 Task: Open a blank sheet, save the file as Layla Add the quote 'Surround yourself with those who believe in your dreams and encourage your growth'Surround yourself with those who believe in your dreams and encourage your growth  Apply font style Apply font style Bradley Hand ITC and font size 16 Align the text to the Justify .Change the text color to  Olive Green 
Action: Mouse moved to (31, 22)
Screenshot: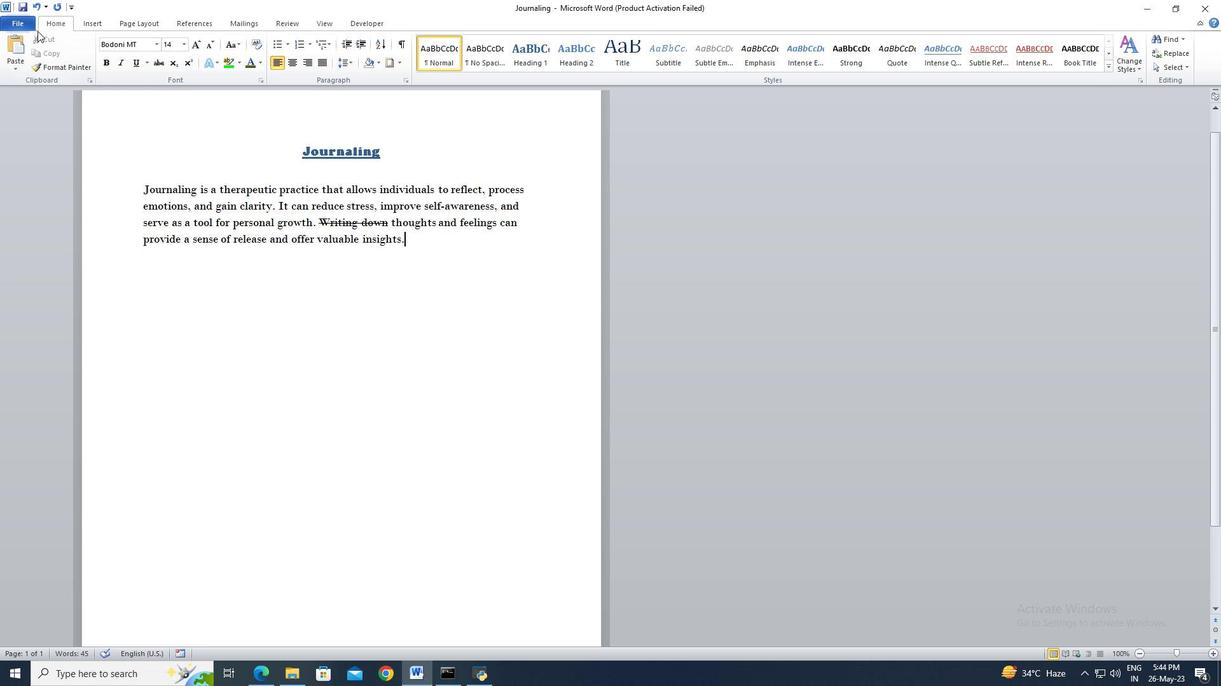 
Action: Mouse pressed left at (31, 22)
Screenshot: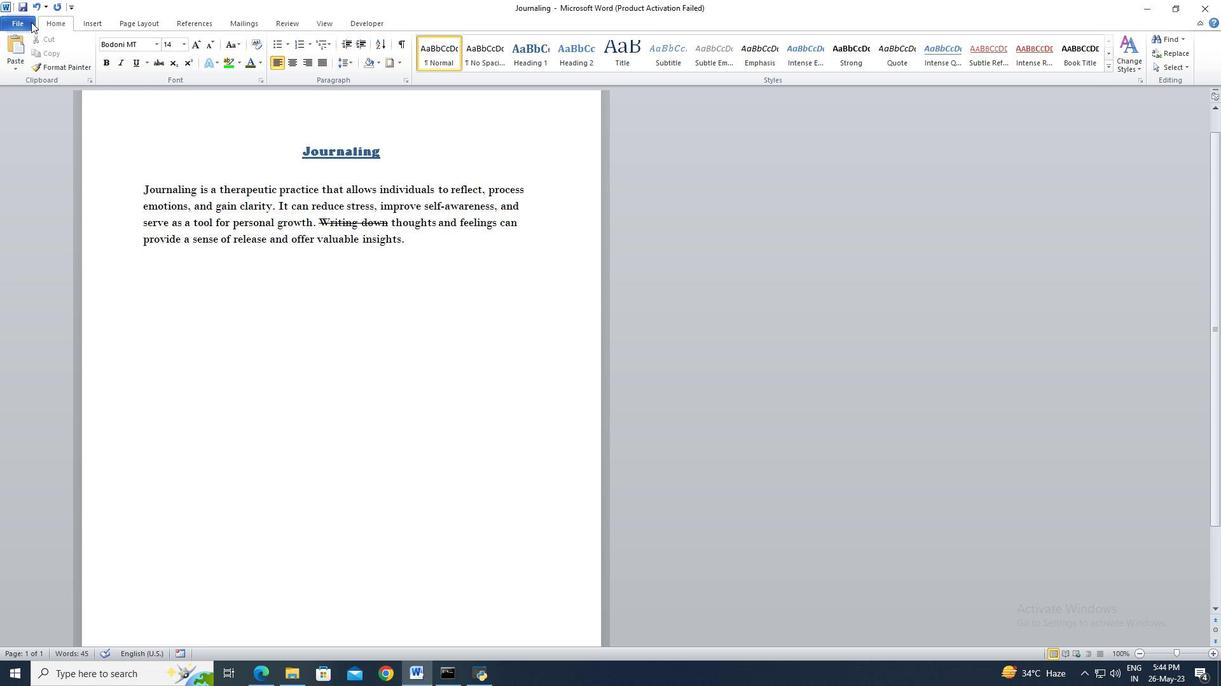 
Action: Mouse moved to (20, 161)
Screenshot: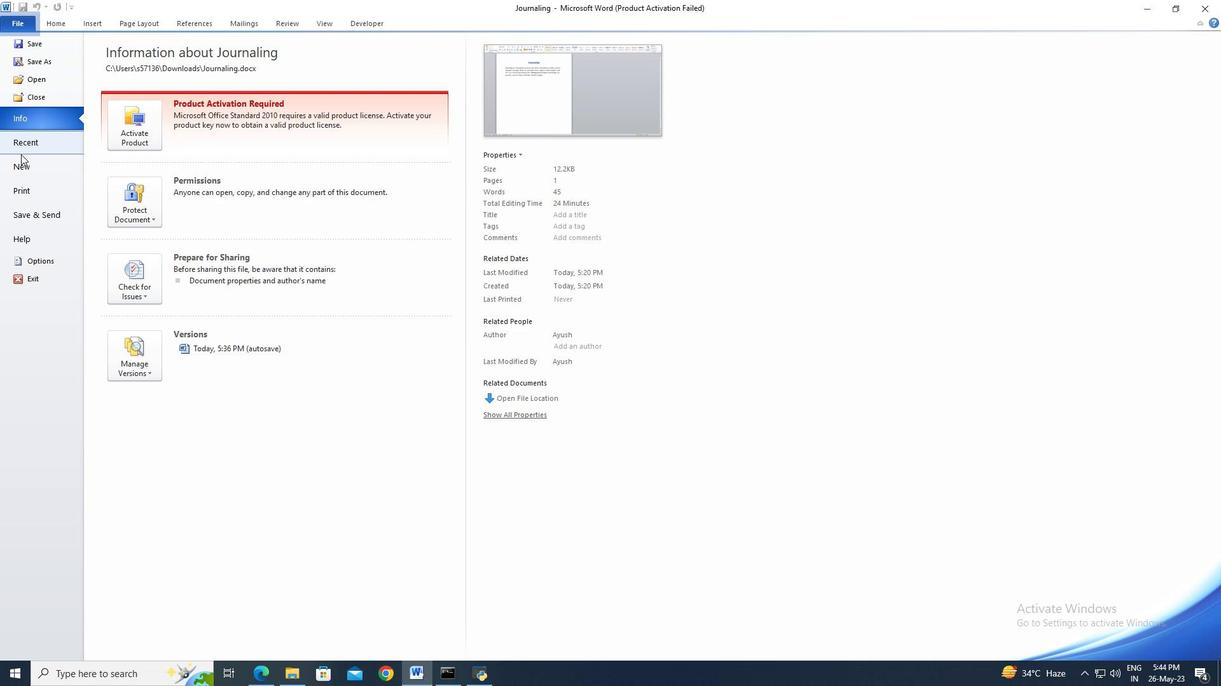 
Action: Mouse pressed left at (20, 161)
Screenshot: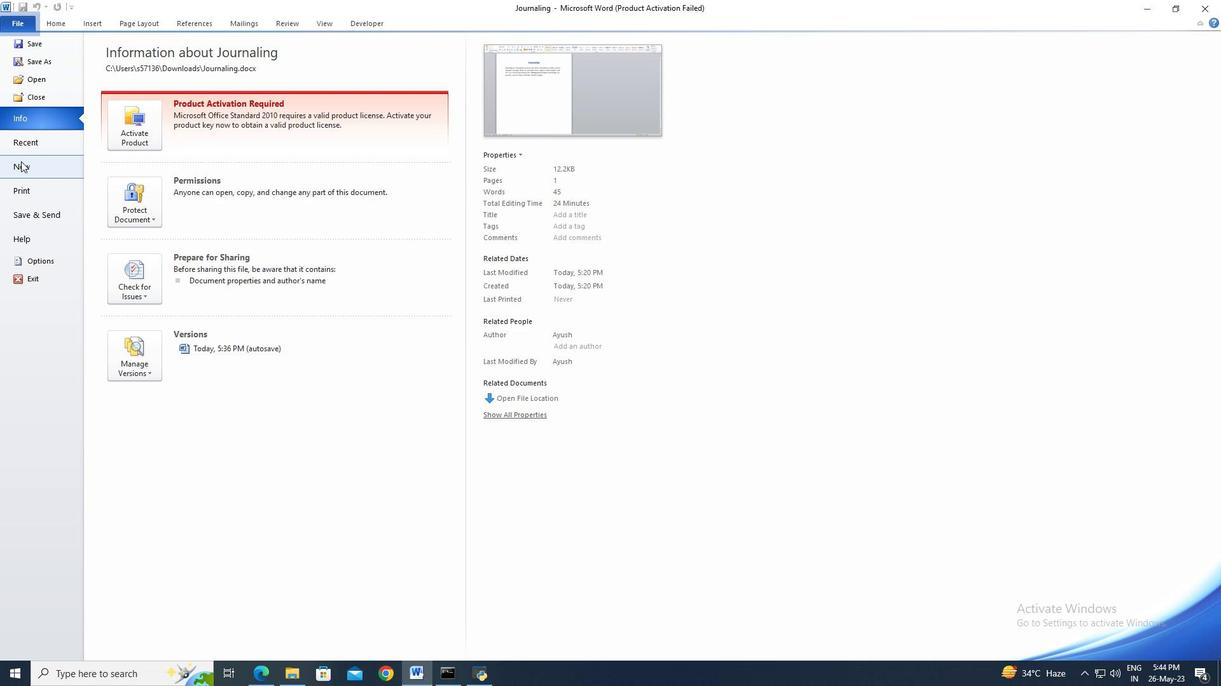 
Action: Mouse moved to (629, 326)
Screenshot: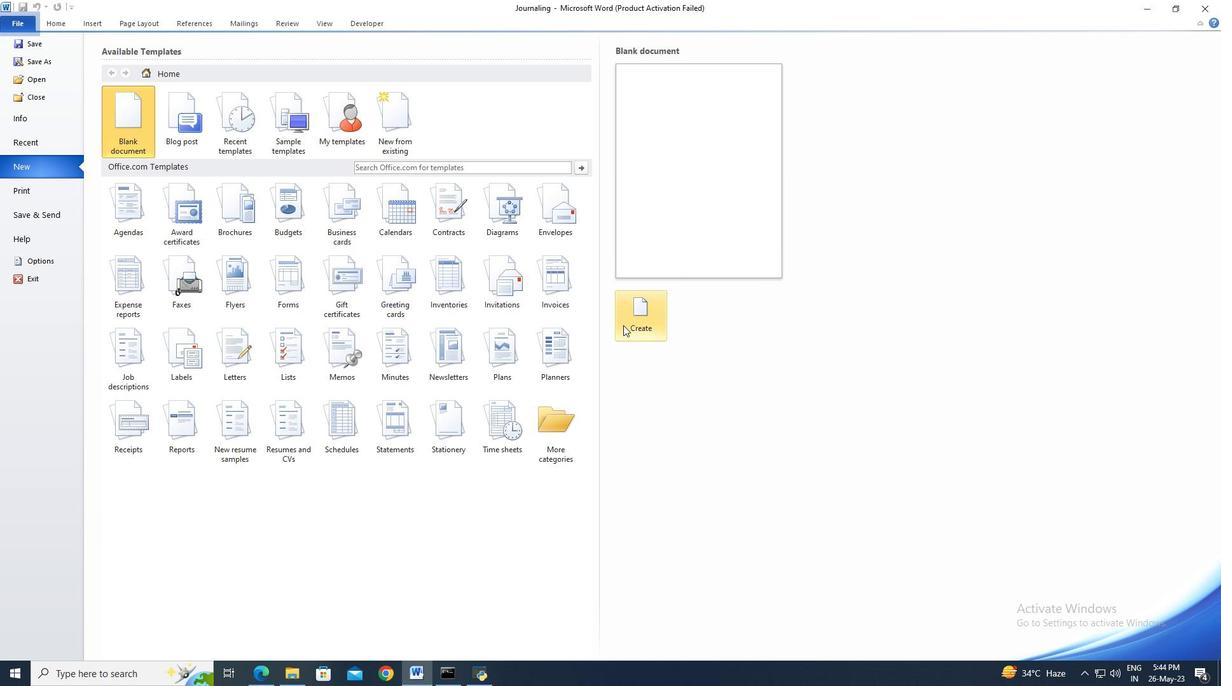 
Action: Mouse pressed left at (629, 326)
Screenshot: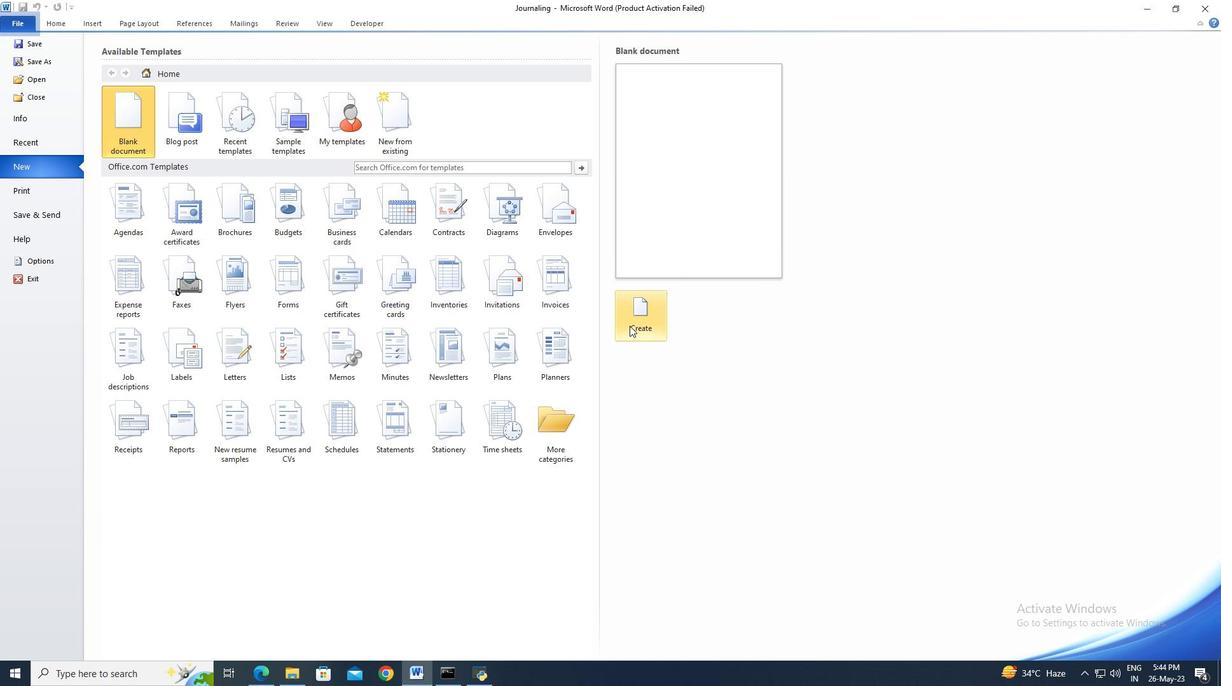 
Action: Mouse moved to (27, 22)
Screenshot: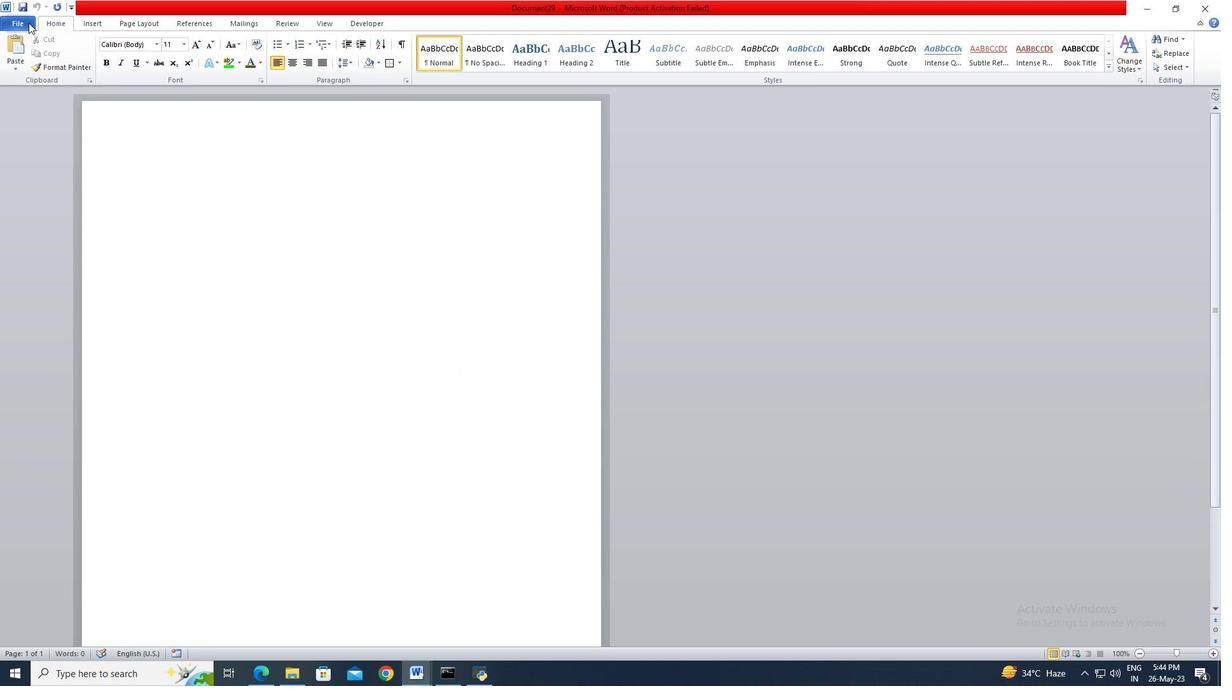 
Action: Mouse pressed left at (27, 22)
Screenshot: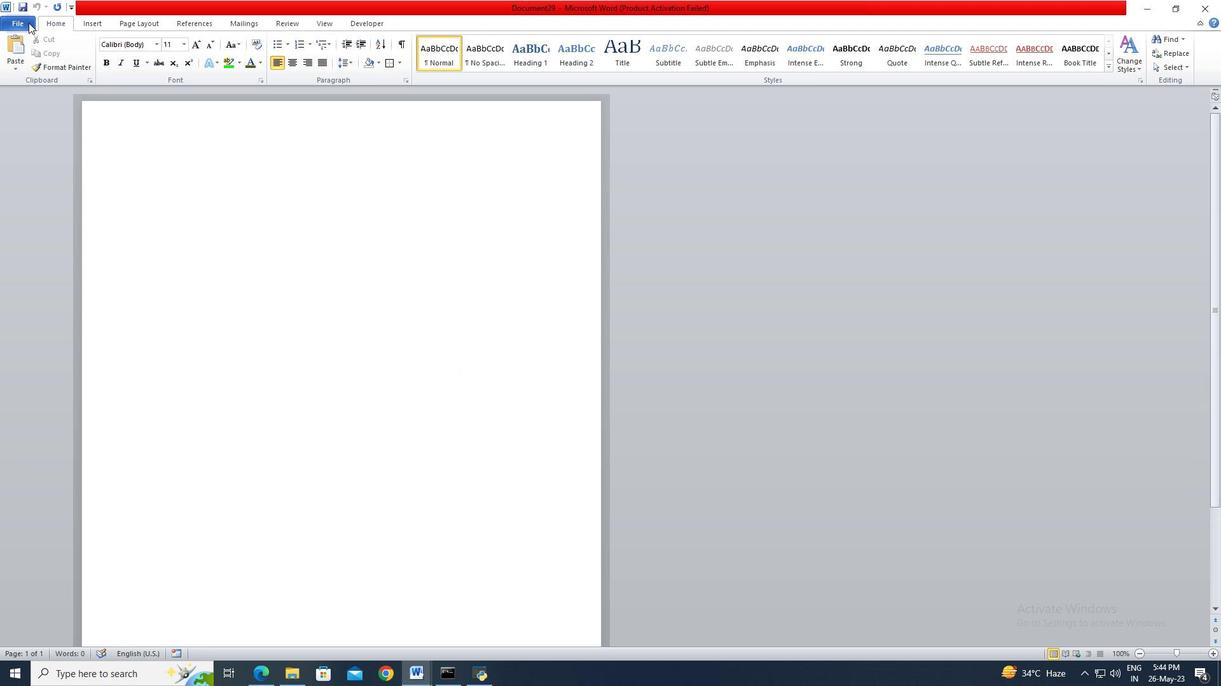 
Action: Mouse moved to (31, 59)
Screenshot: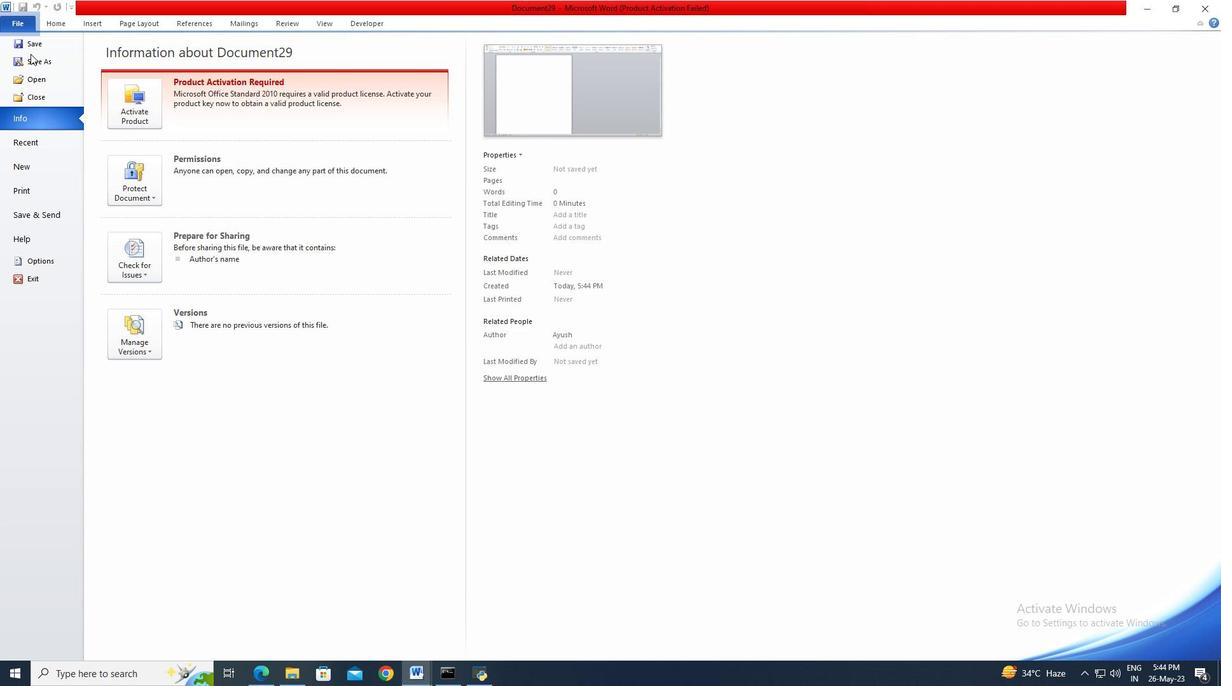 
Action: Mouse pressed left at (31, 59)
Screenshot: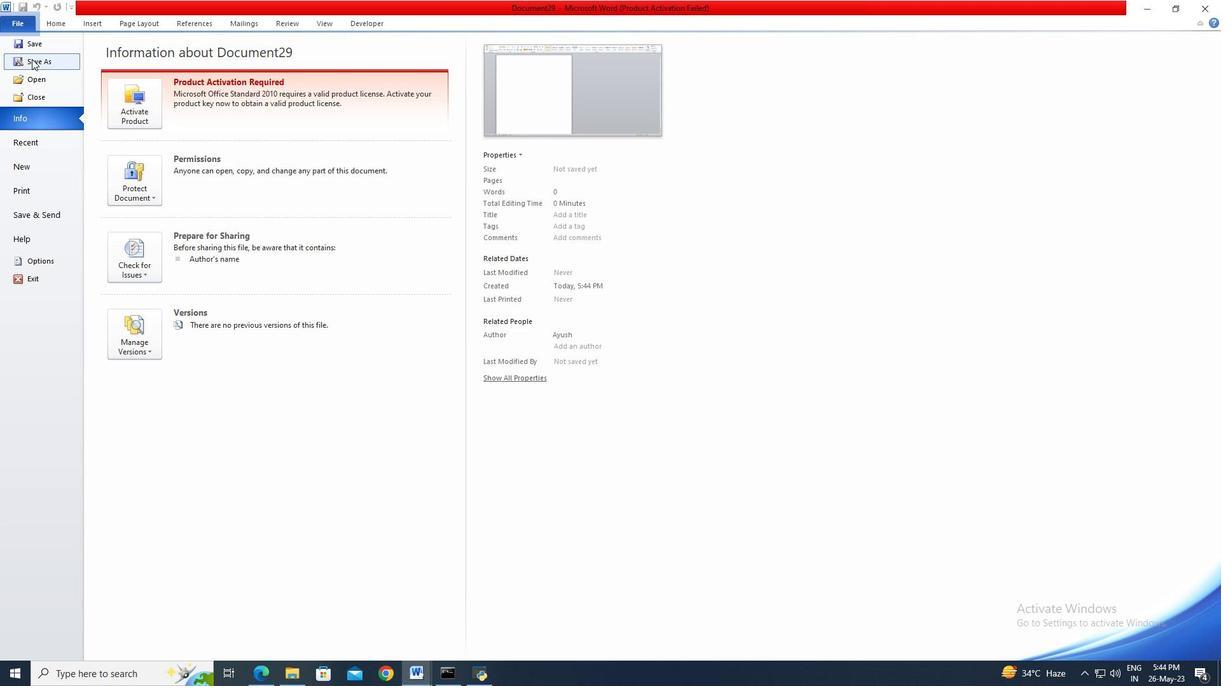 
Action: Mouse moved to (52, 133)
Screenshot: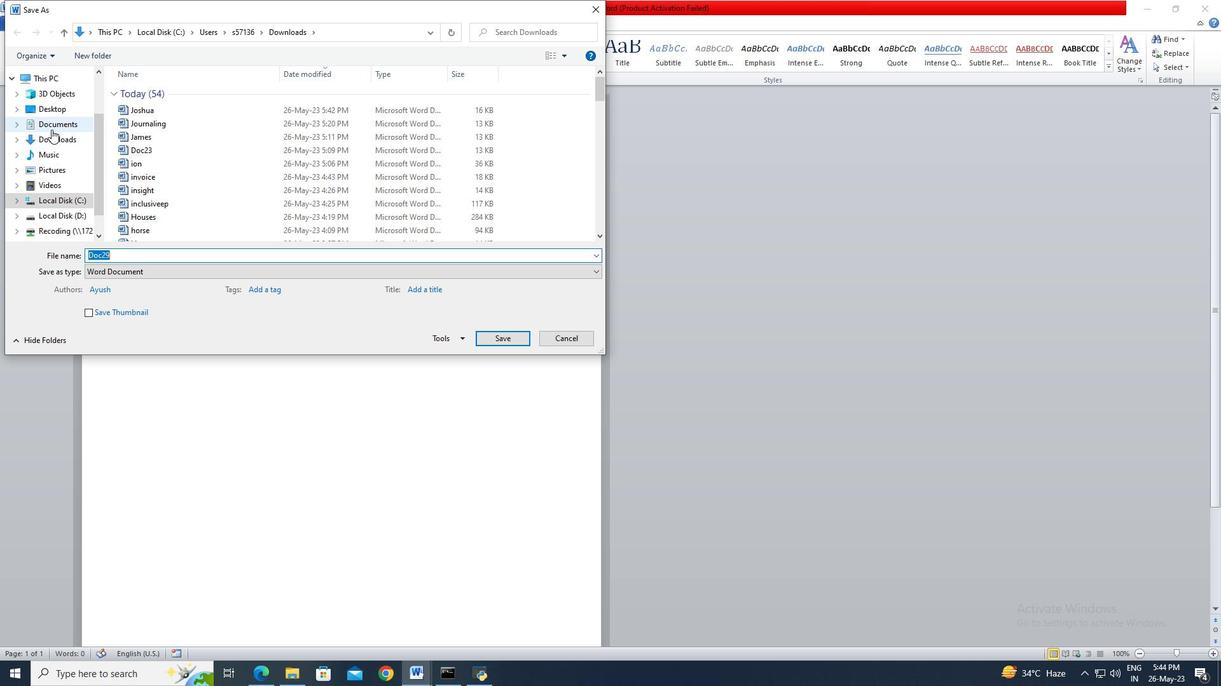 
Action: Mouse pressed left at (52, 133)
Screenshot: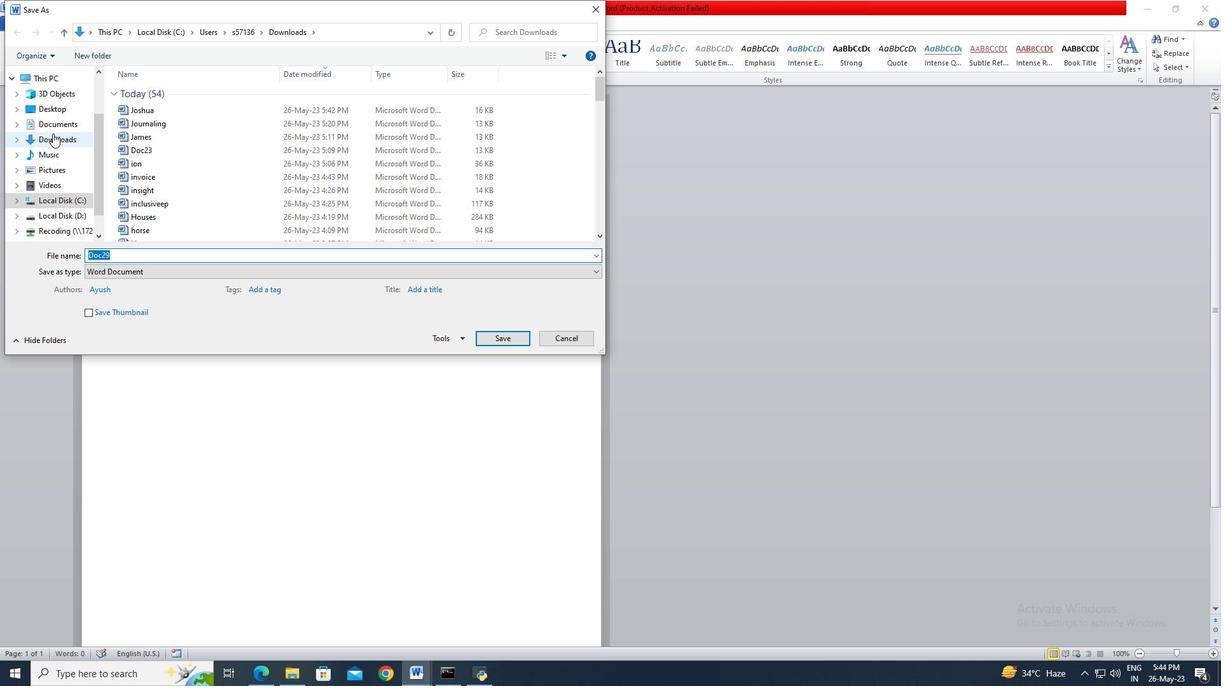
Action: Mouse moved to (50, 143)
Screenshot: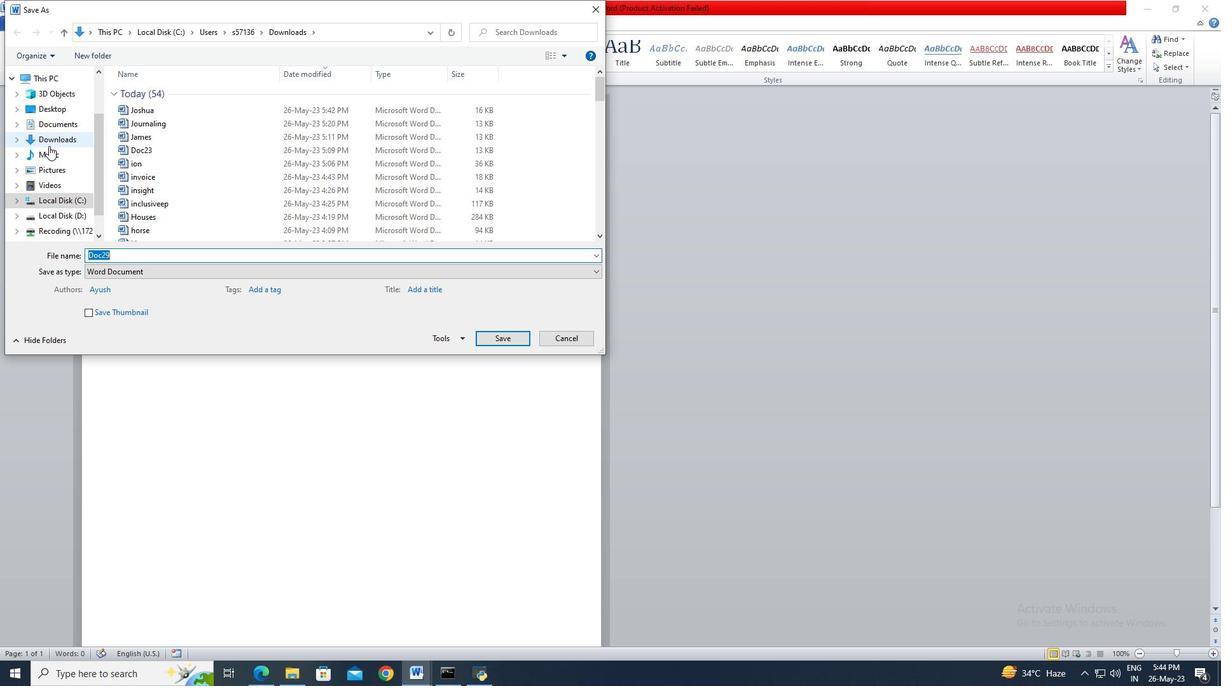 
Action: Mouse pressed left at (50, 143)
Screenshot: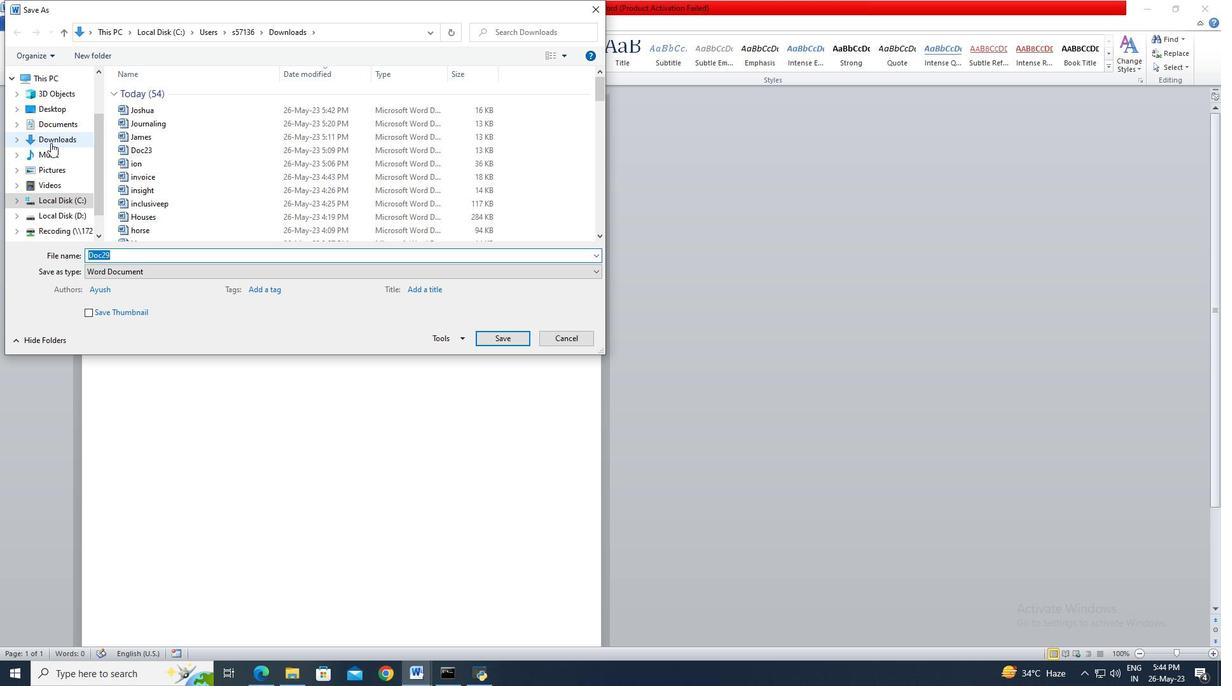 
Action: Mouse moved to (120, 260)
Screenshot: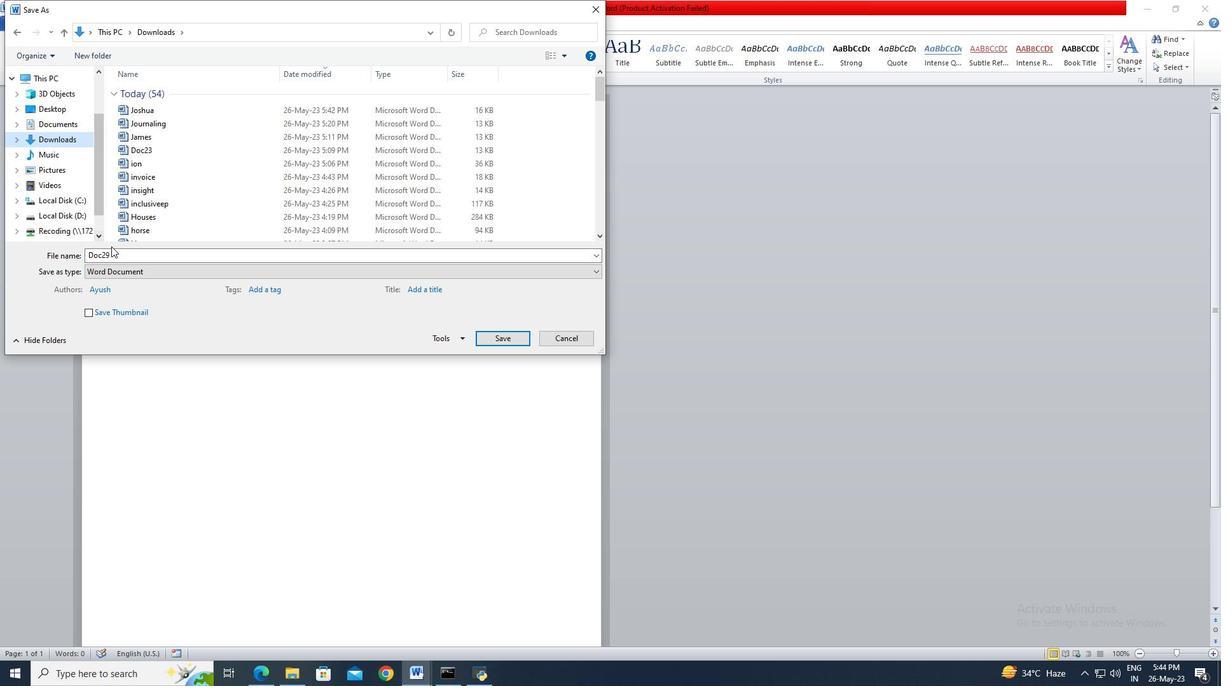
Action: Mouse pressed left at (120, 260)
Screenshot: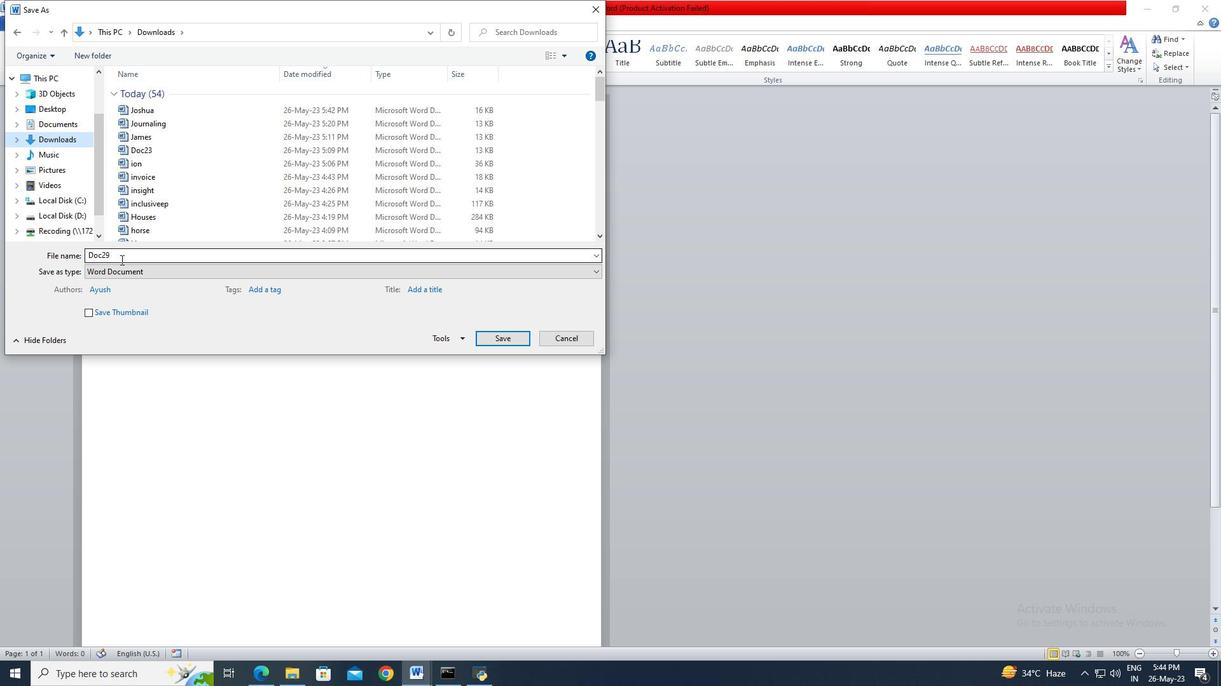 
Action: Key pressed <Key.shift>Layla
Screenshot: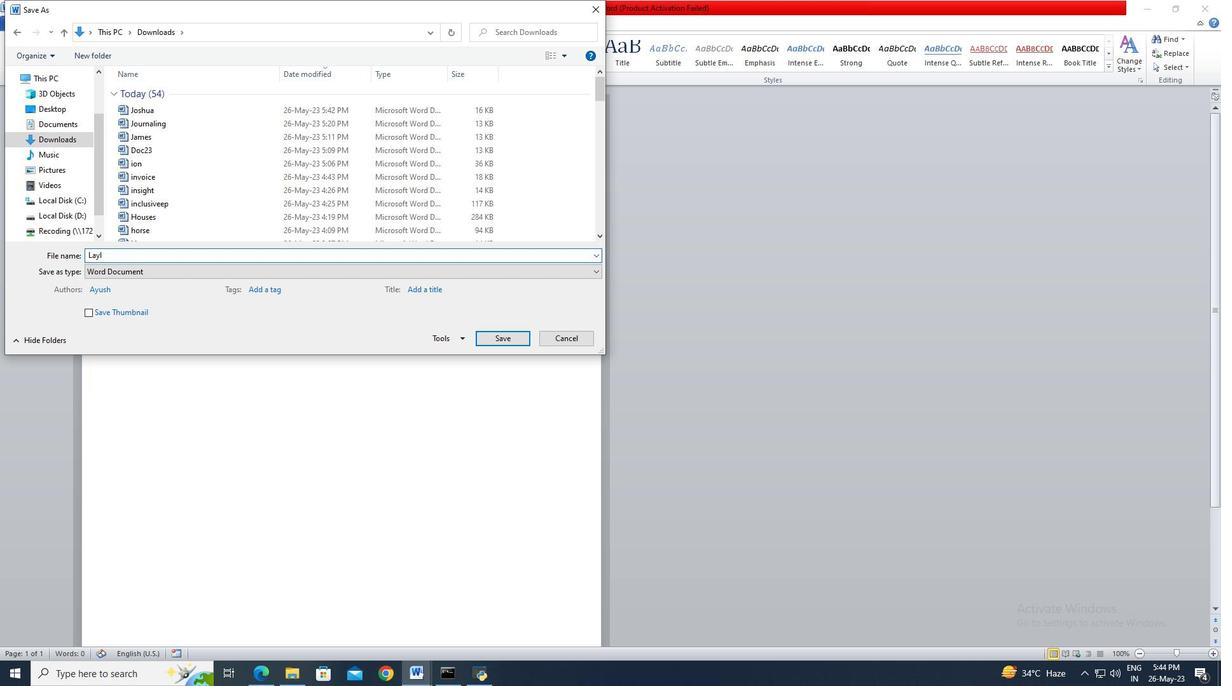 
Action: Mouse moved to (494, 338)
Screenshot: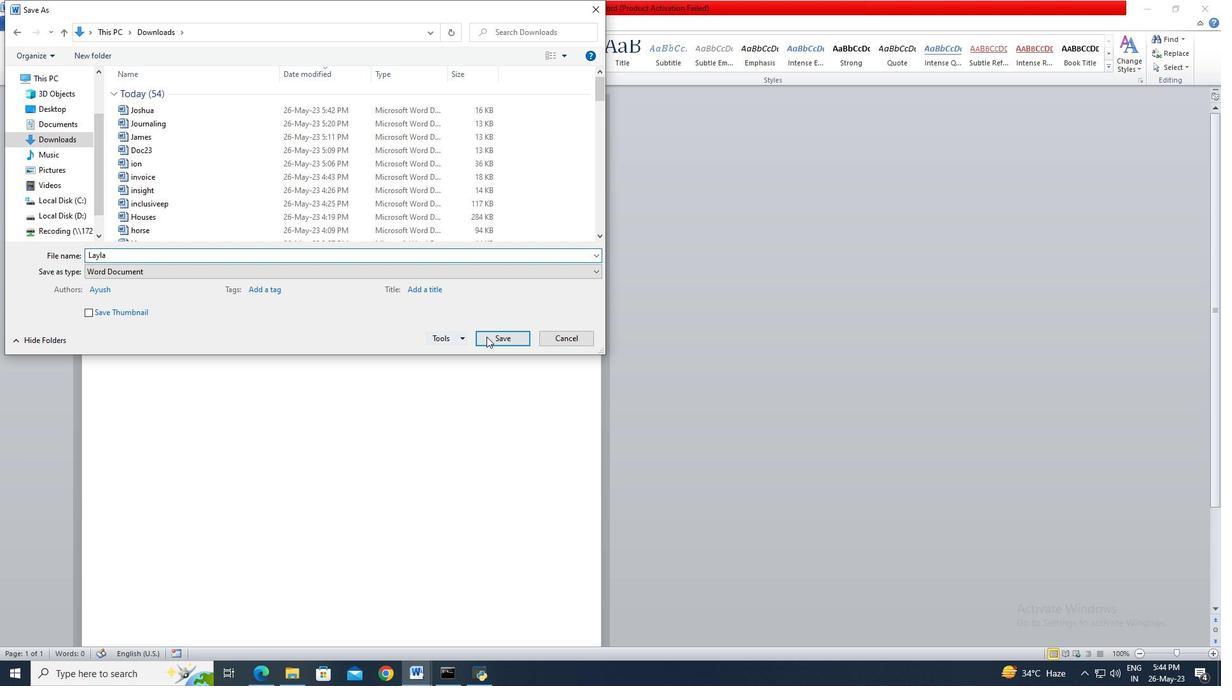 
Action: Mouse pressed left at (494, 338)
Screenshot: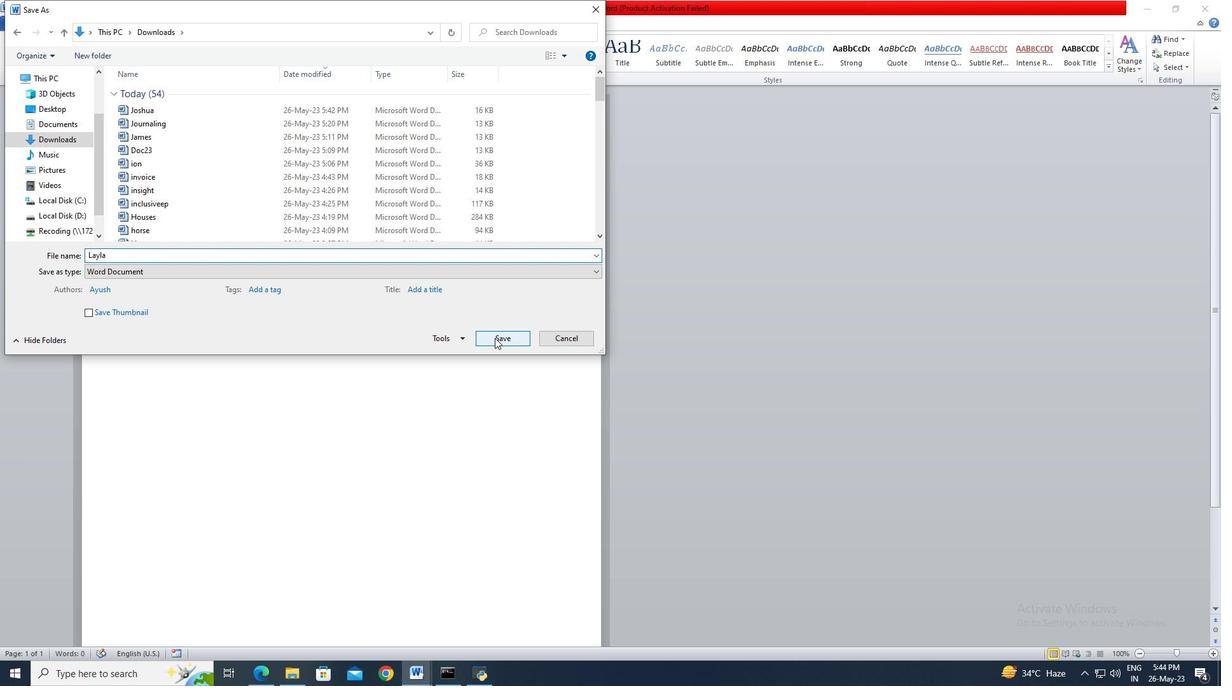 
Action: Mouse moved to (396, 225)
Screenshot: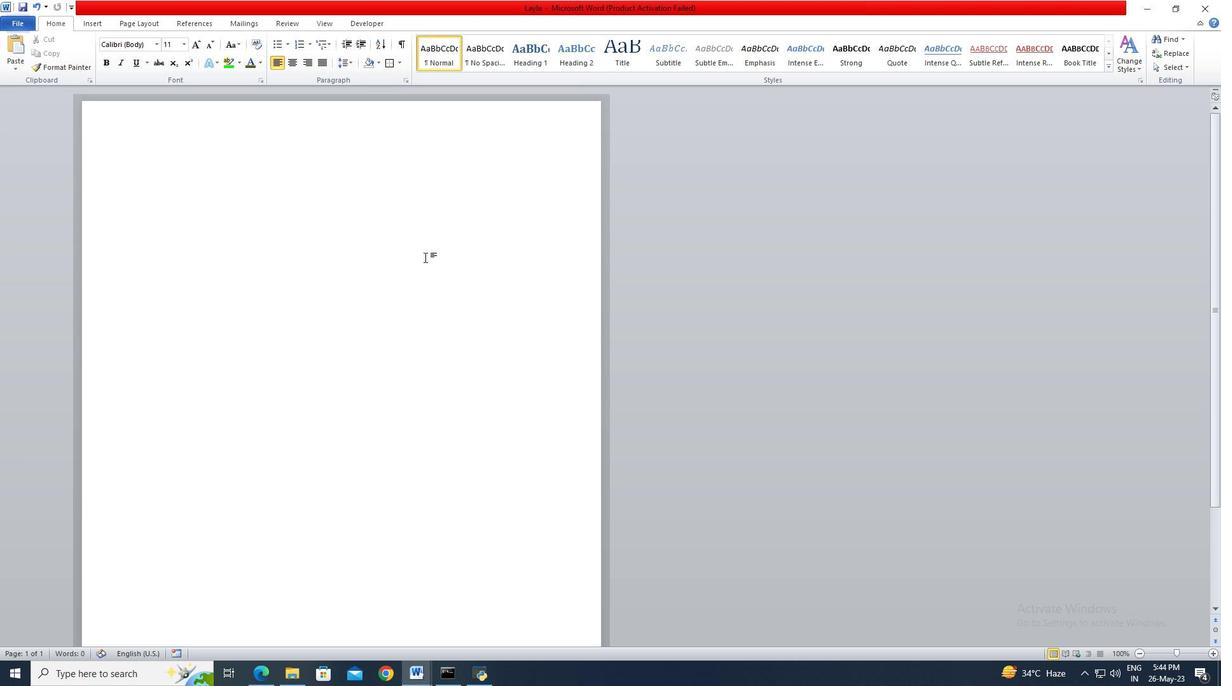 
Action: Mouse pressed left at (396, 225)
Screenshot: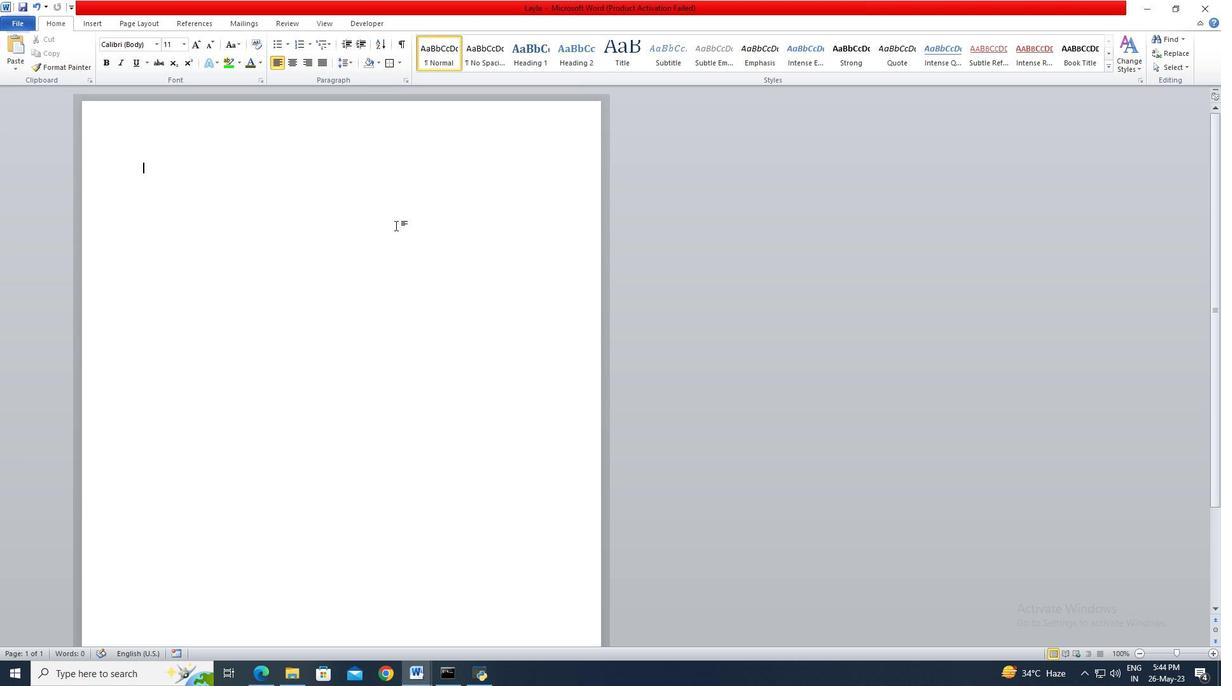 
Action: Key pressed <Key.shift>"<Key.shift>Surround<Key.space>yourself<Key.space>with<Key.space>those<Key.space>who<Key.space>believe<Key.space>in<Key.space>your<Key.space>dreams<Key.space>and<Key.space>encourage<Key.space>your<Key.space>grot<Key.backspace>wth<Key.shift>"ctrl+A
Screenshot: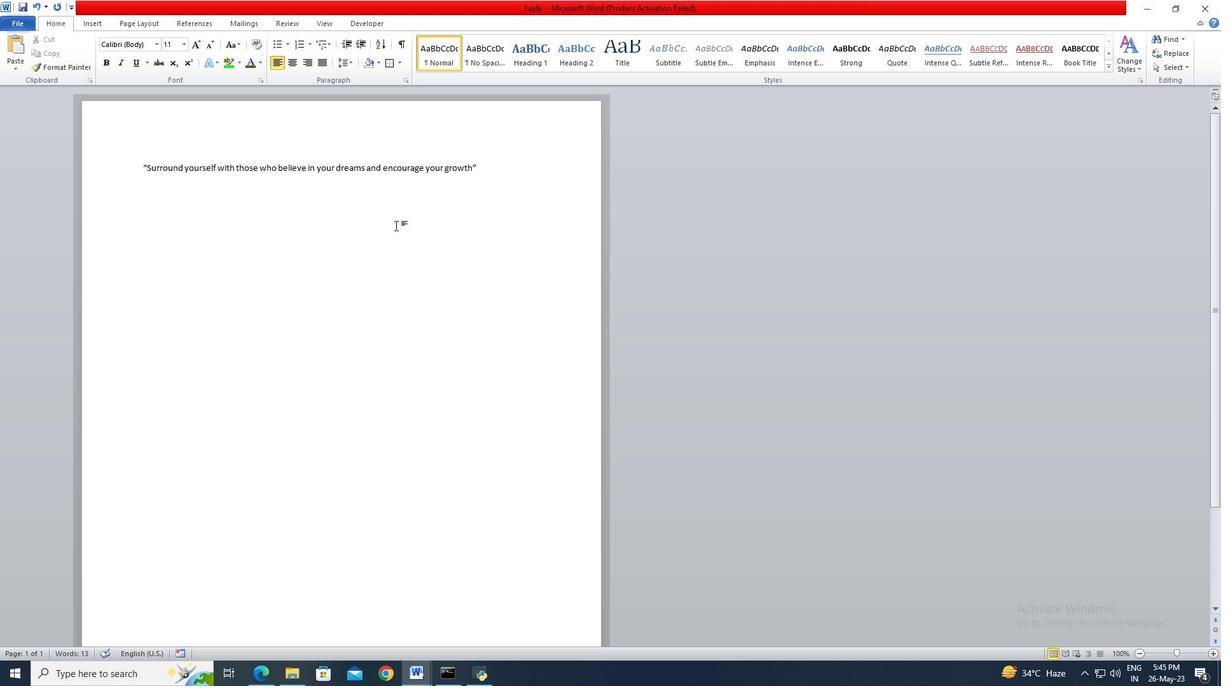 
Action: Mouse moved to (142, 48)
Screenshot: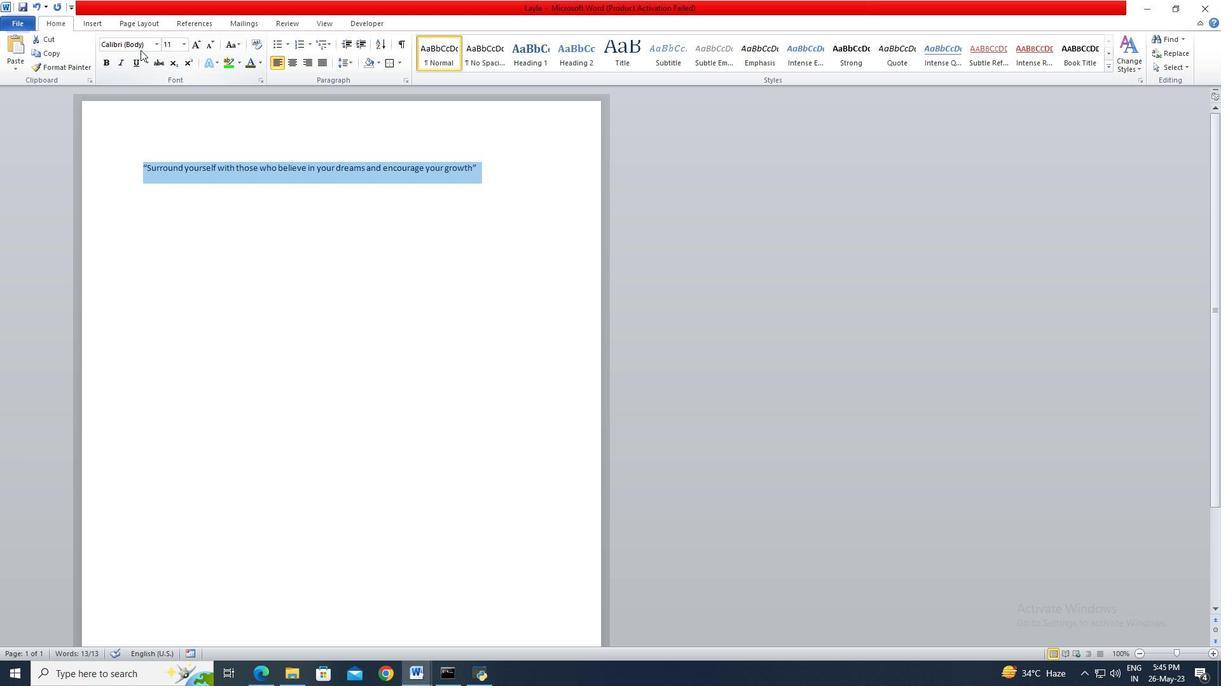 
Action: Mouse pressed left at (142, 48)
Screenshot: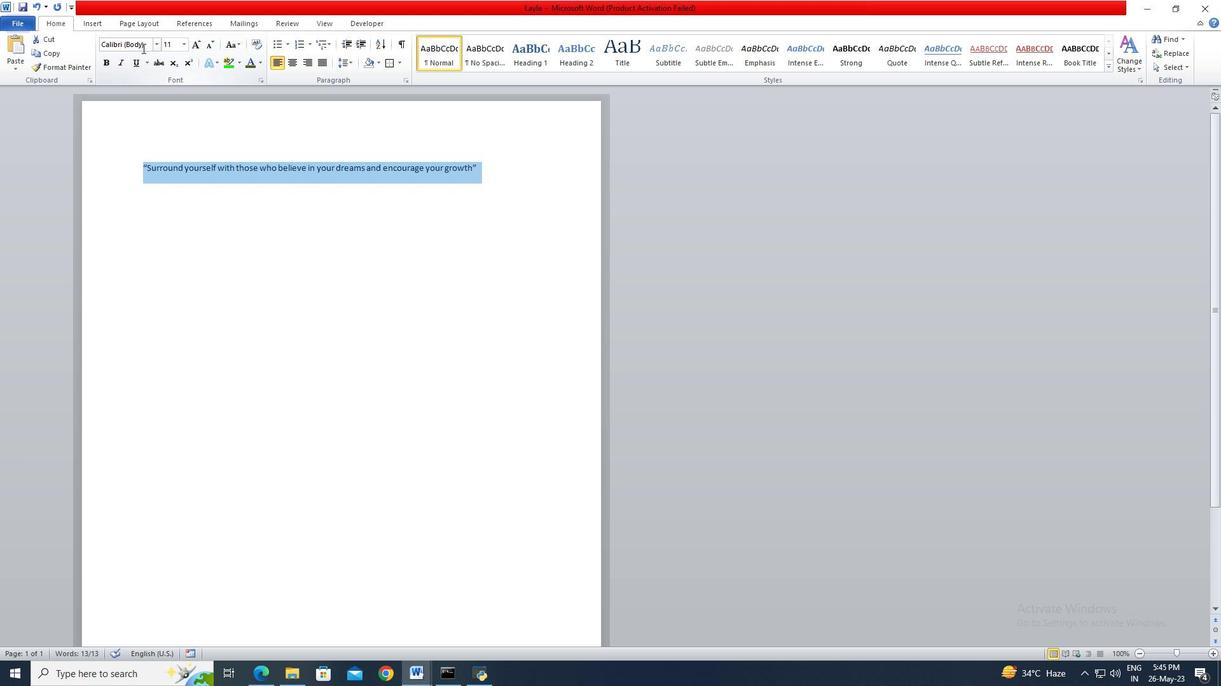 
Action: Key pressed <Key.shift>Brad<Key.enter>
Screenshot: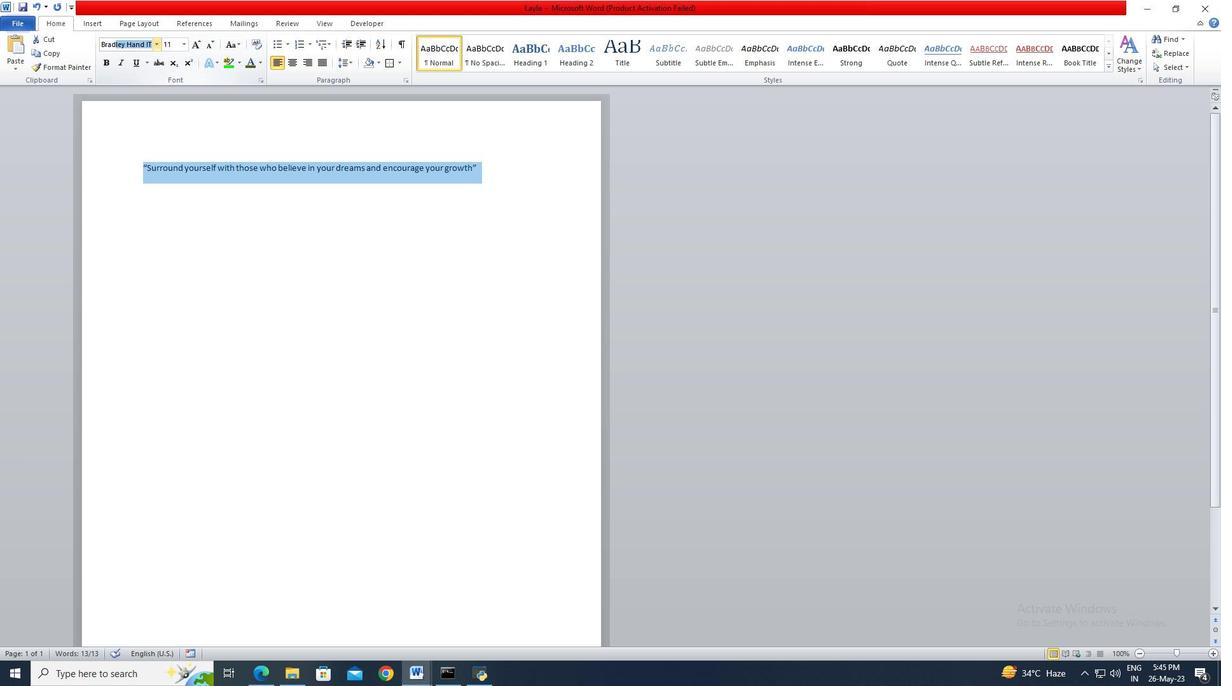 
Action: Mouse moved to (169, 45)
Screenshot: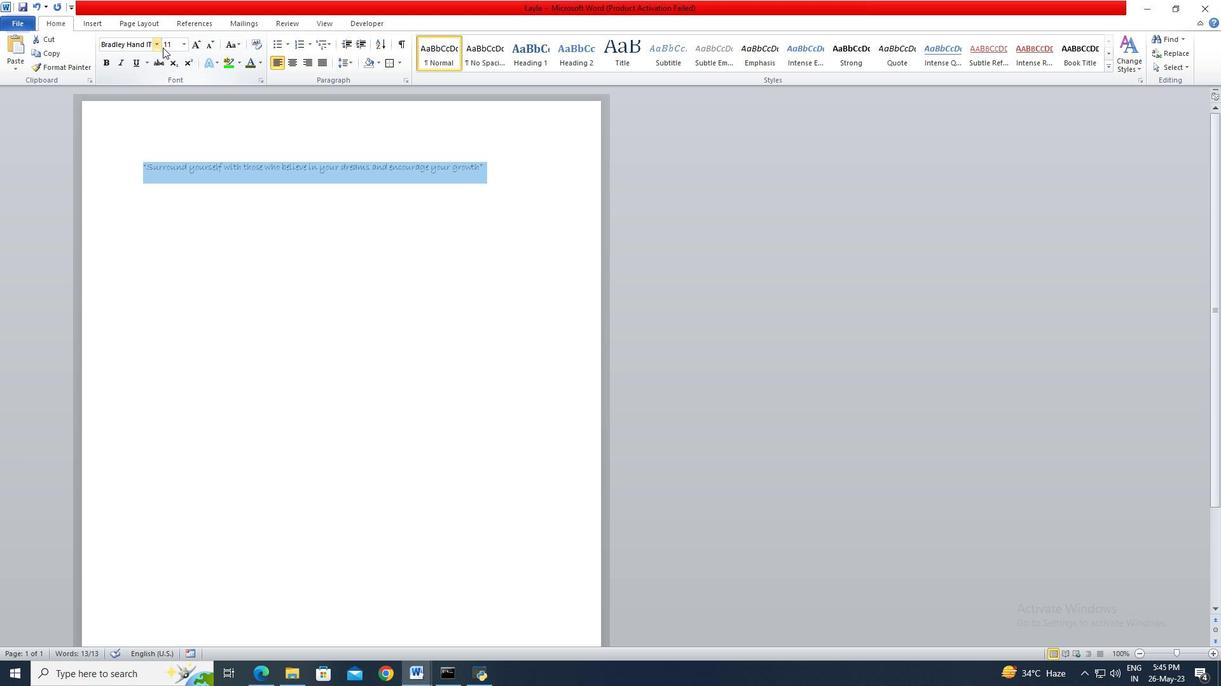 
Action: Mouse pressed left at (169, 45)
Screenshot: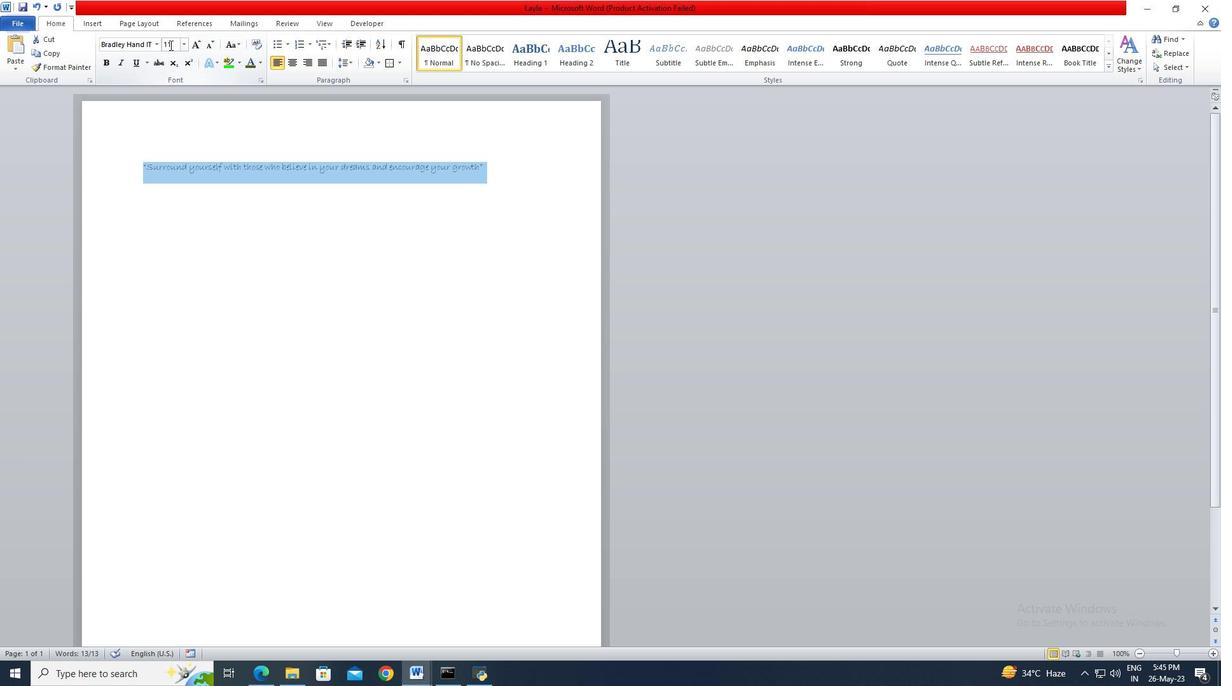 
Action: Key pressed 16<Key.enter>
Screenshot: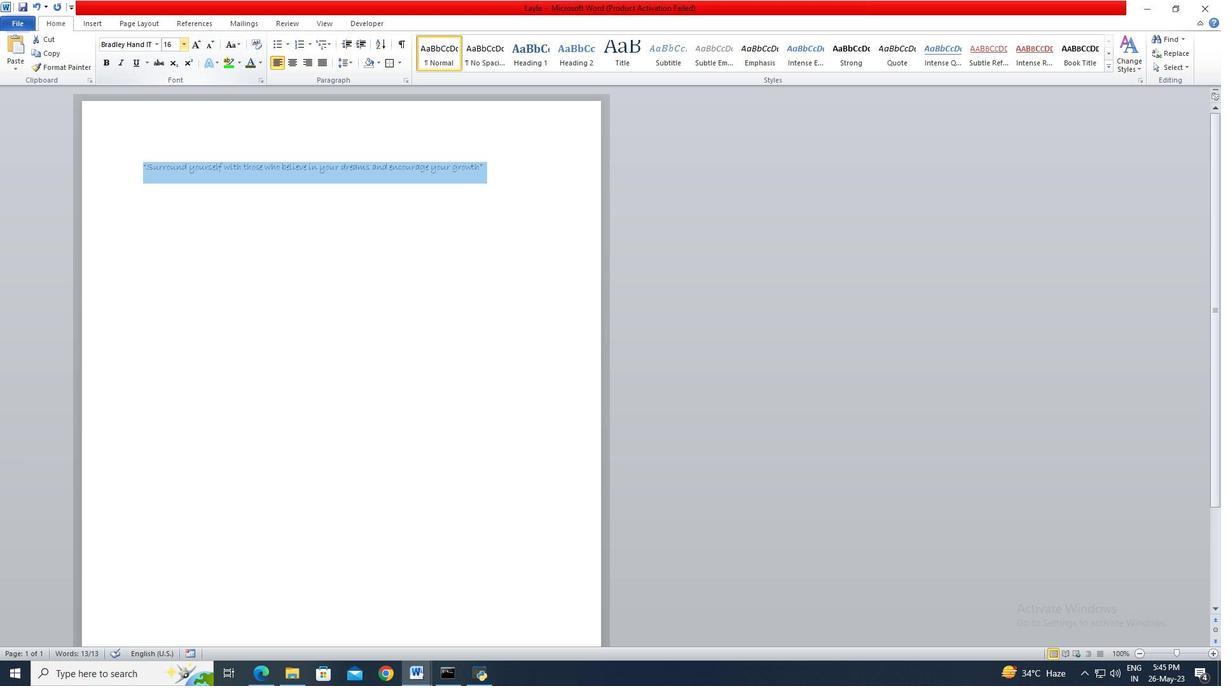 
Action: Mouse moved to (316, 65)
Screenshot: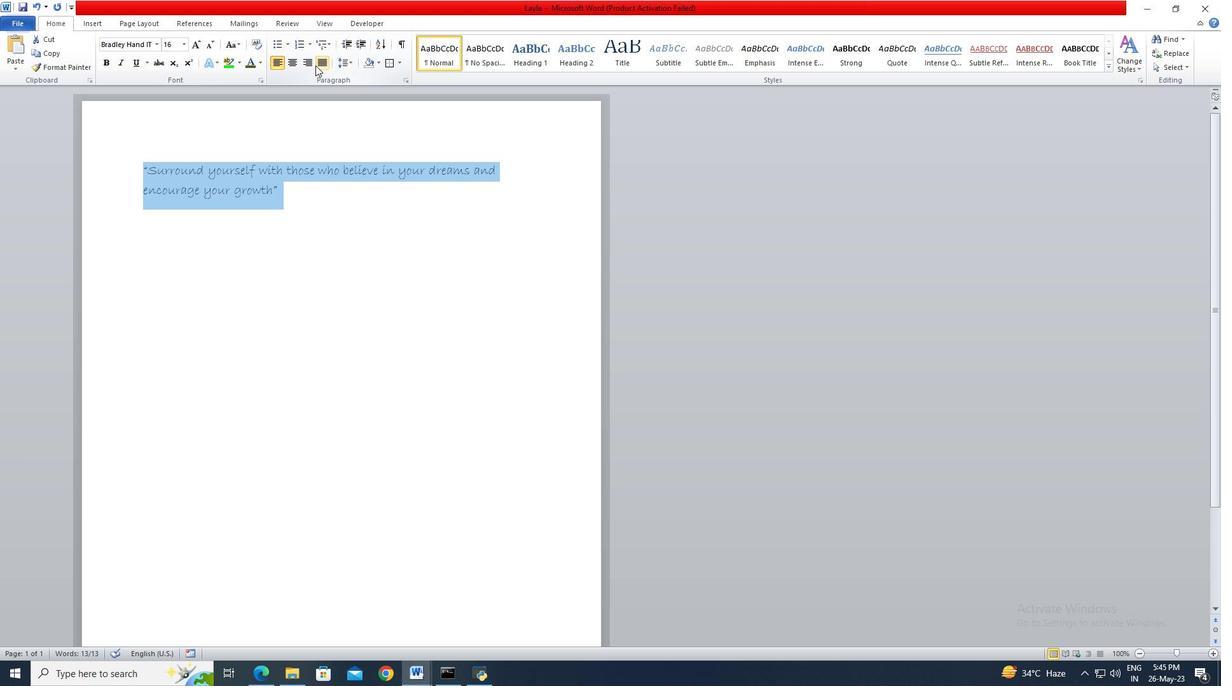
Action: Mouse pressed left at (316, 65)
Screenshot: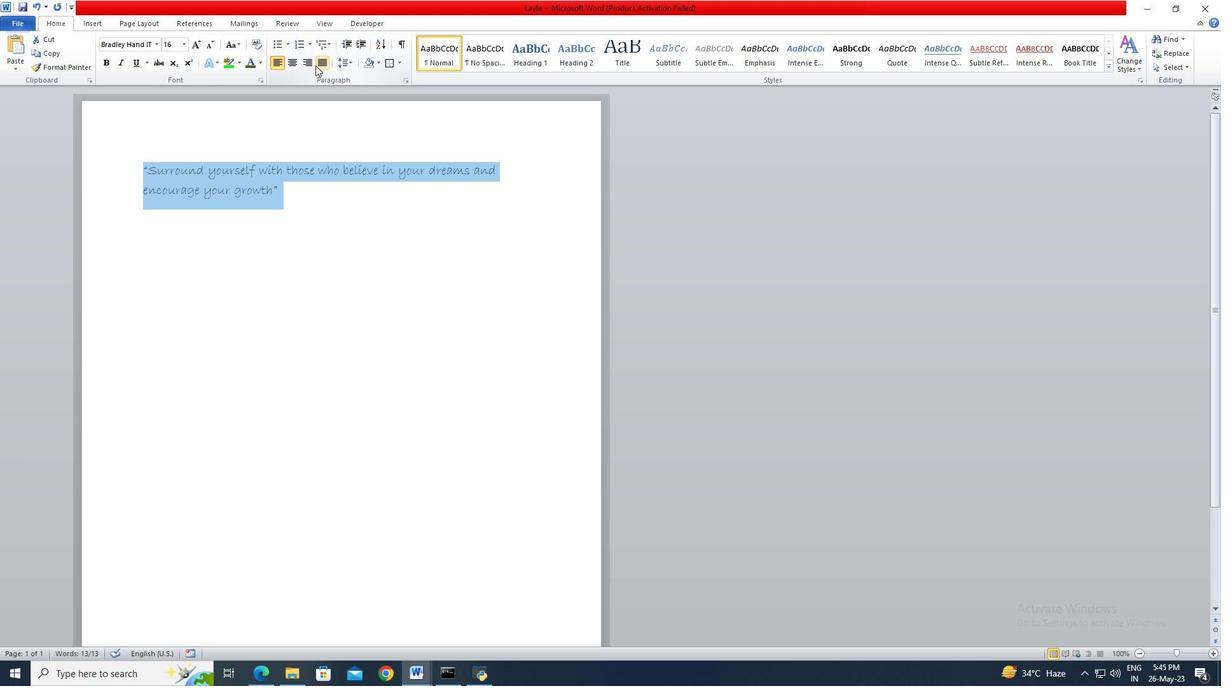 
Action: Mouse moved to (260, 62)
Screenshot: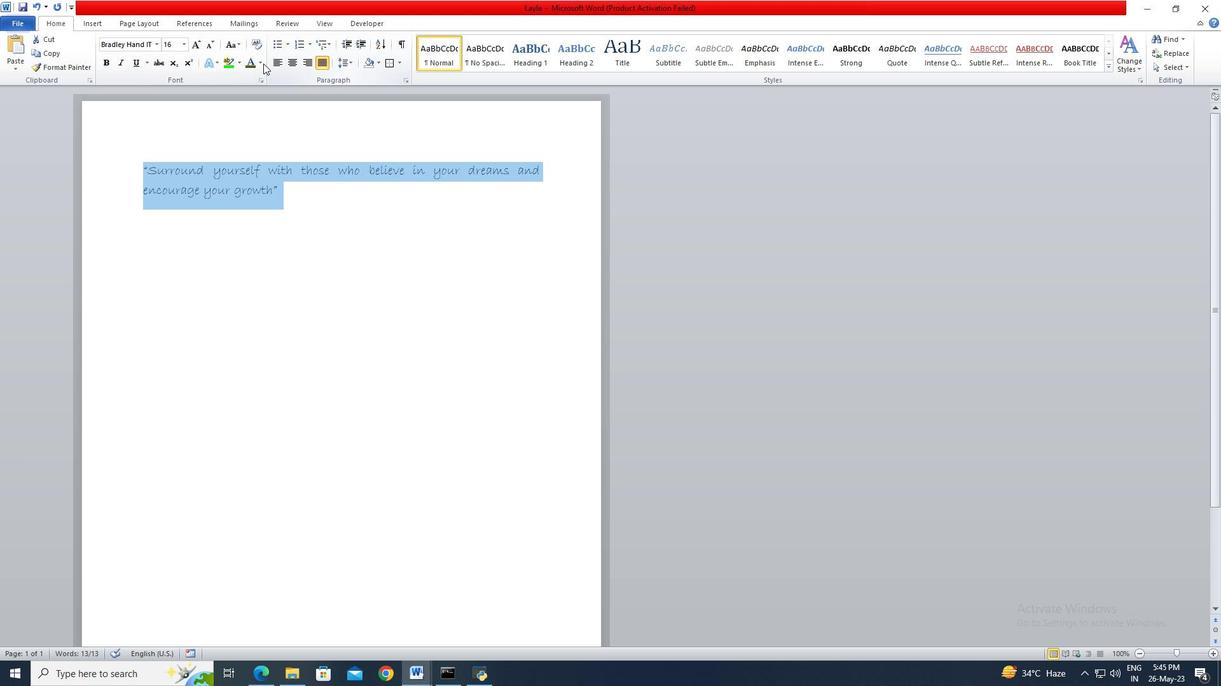 
Action: Mouse pressed left at (260, 62)
Screenshot: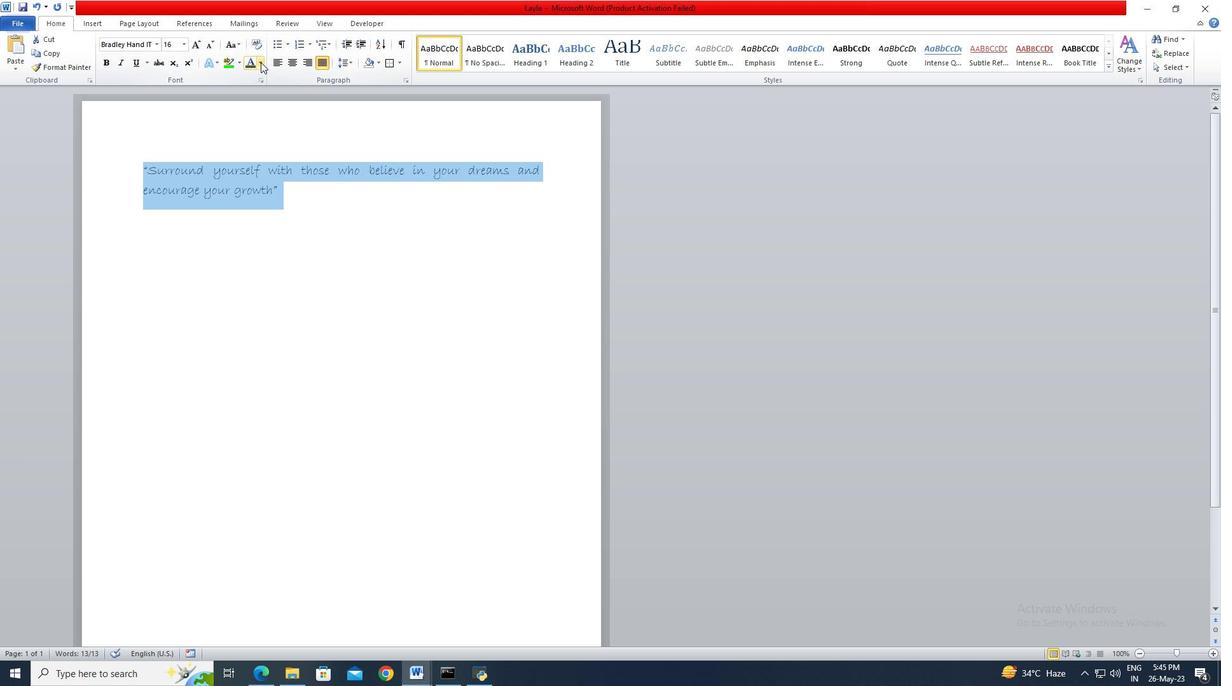 
Action: Mouse moved to (317, 139)
Screenshot: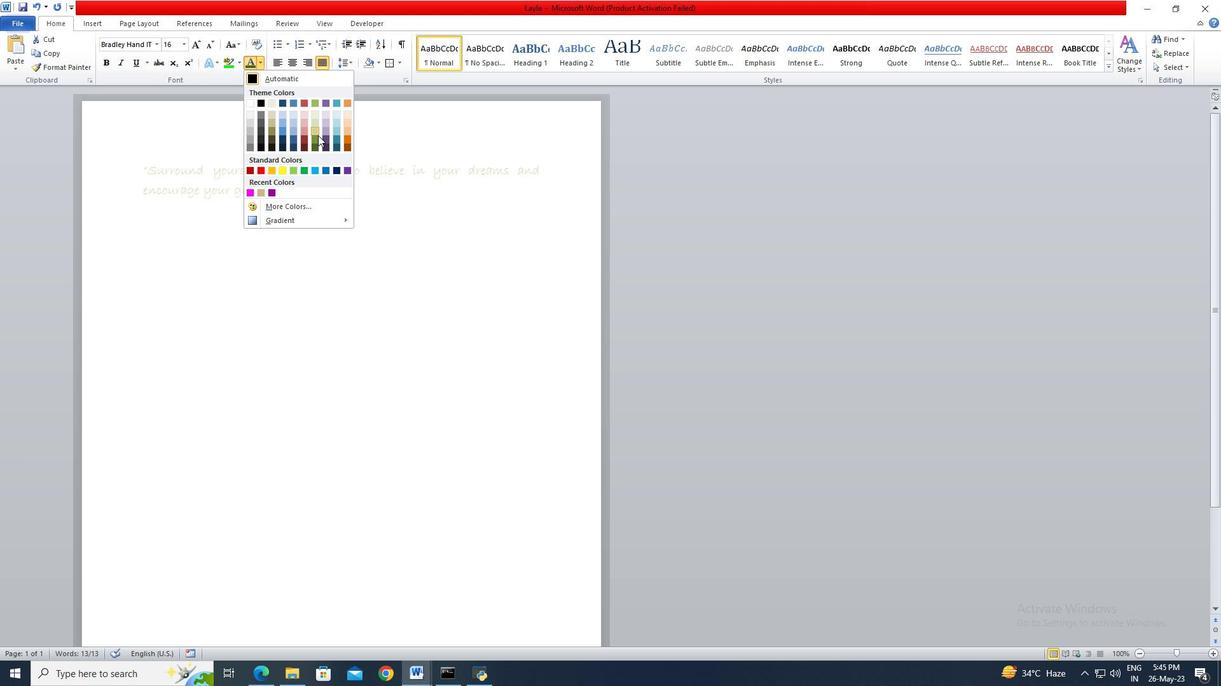 
Action: Mouse pressed left at (317, 139)
Screenshot: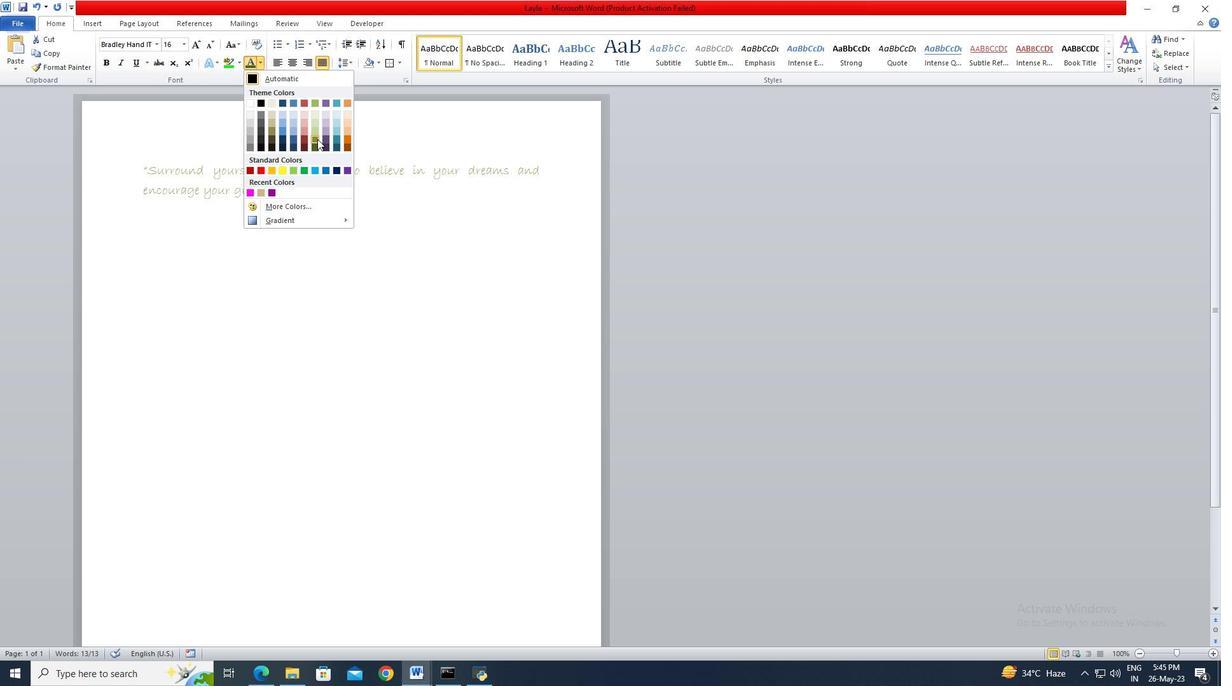 
Action: Mouse moved to (326, 197)
Screenshot: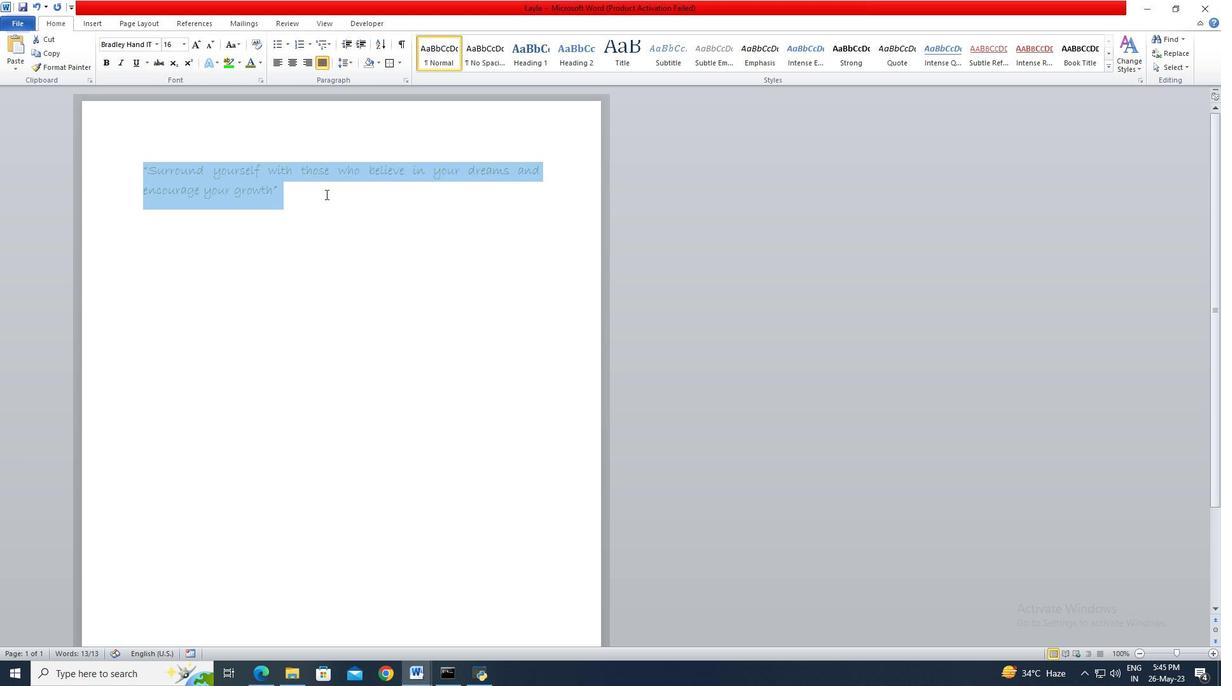 
Action: Mouse pressed left at (326, 197)
Screenshot: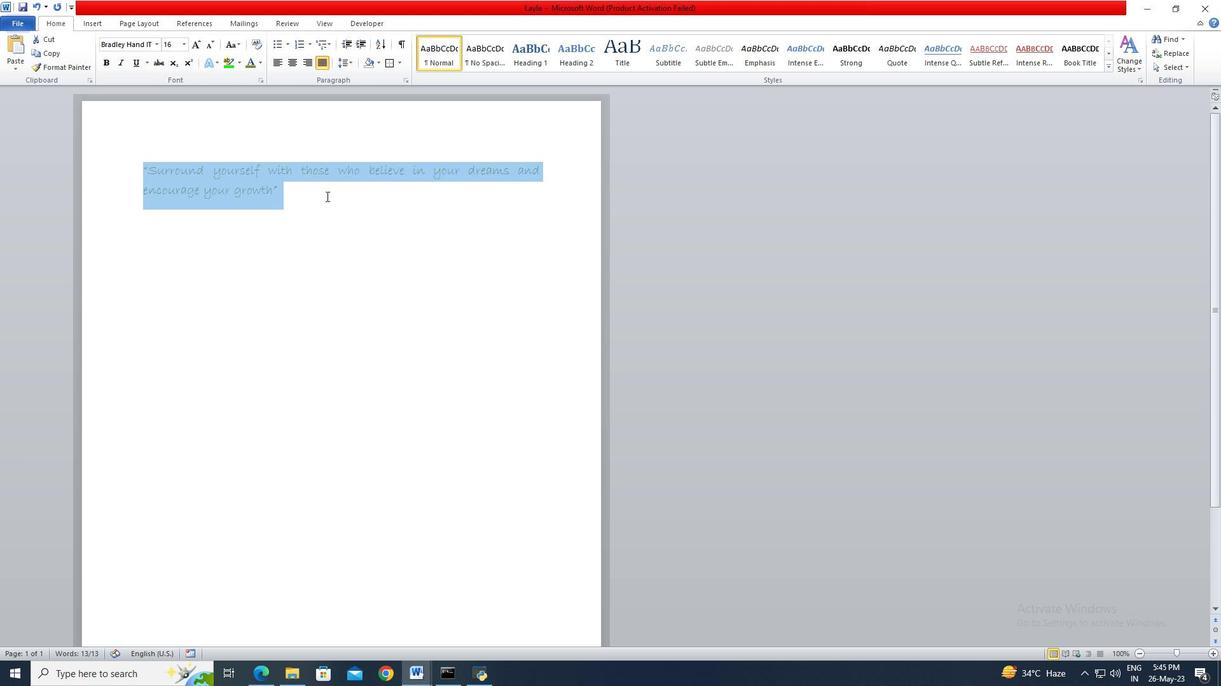 
